 Task: Add Kuumba Made Black Coconut Fragrance Oil to the cart.
Action: Mouse moved to (313, 163)
Screenshot: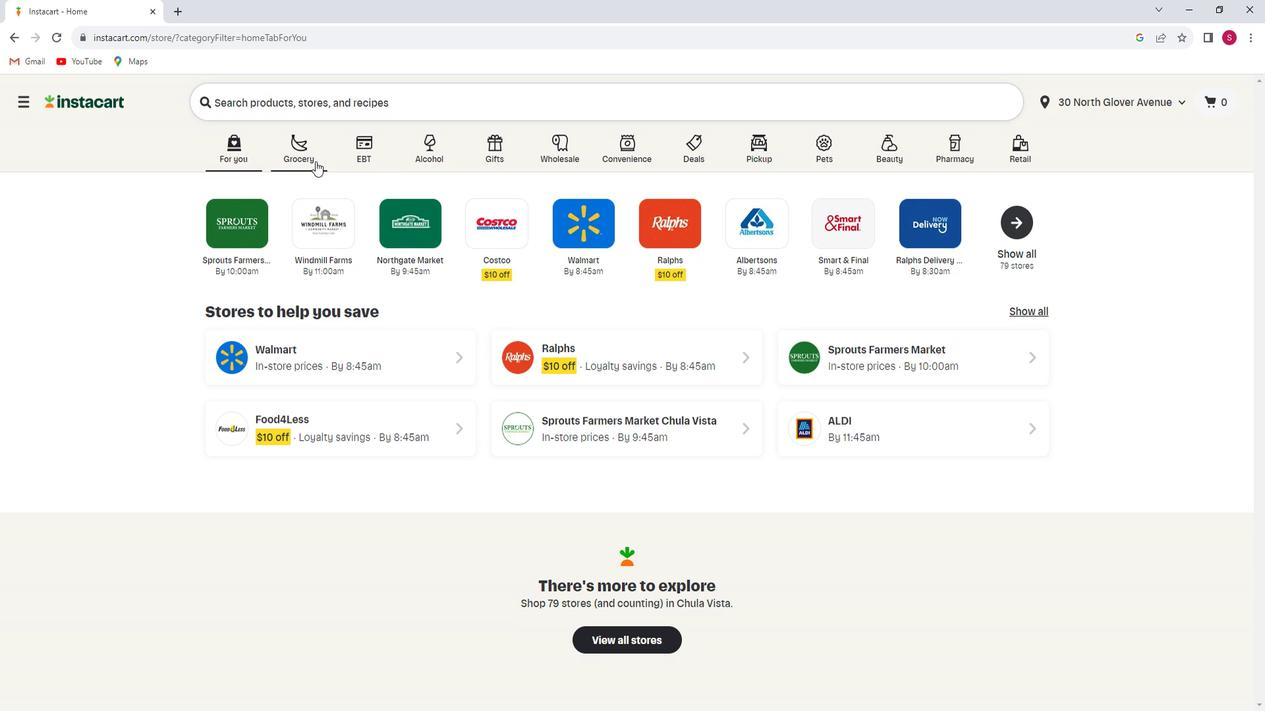 
Action: Mouse pressed left at (313, 163)
Screenshot: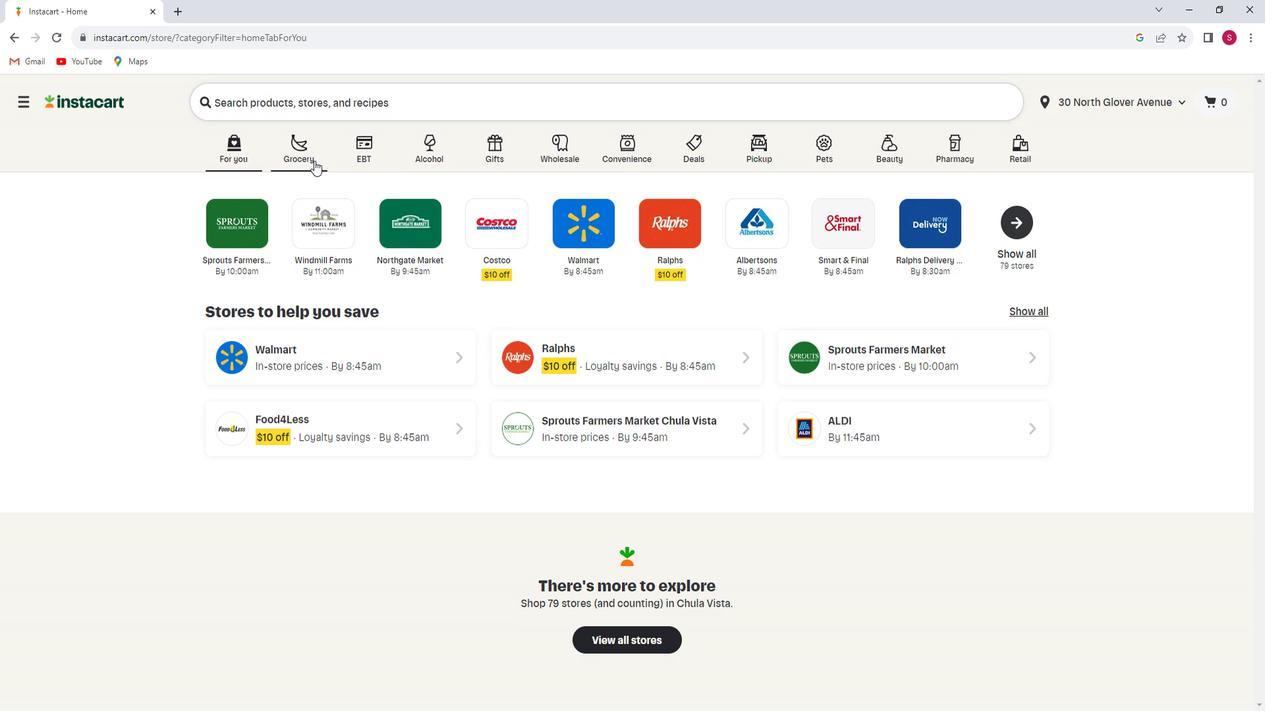 
Action: Mouse moved to (310, 411)
Screenshot: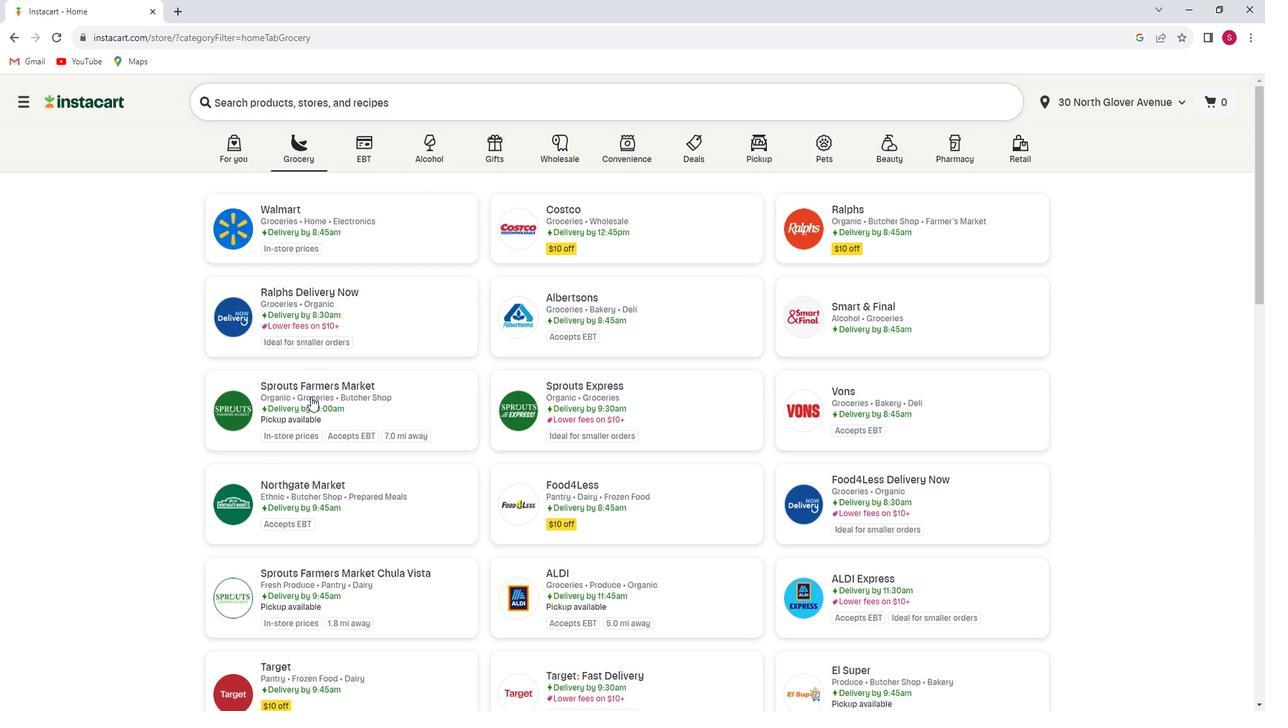 
Action: Mouse pressed left at (310, 411)
Screenshot: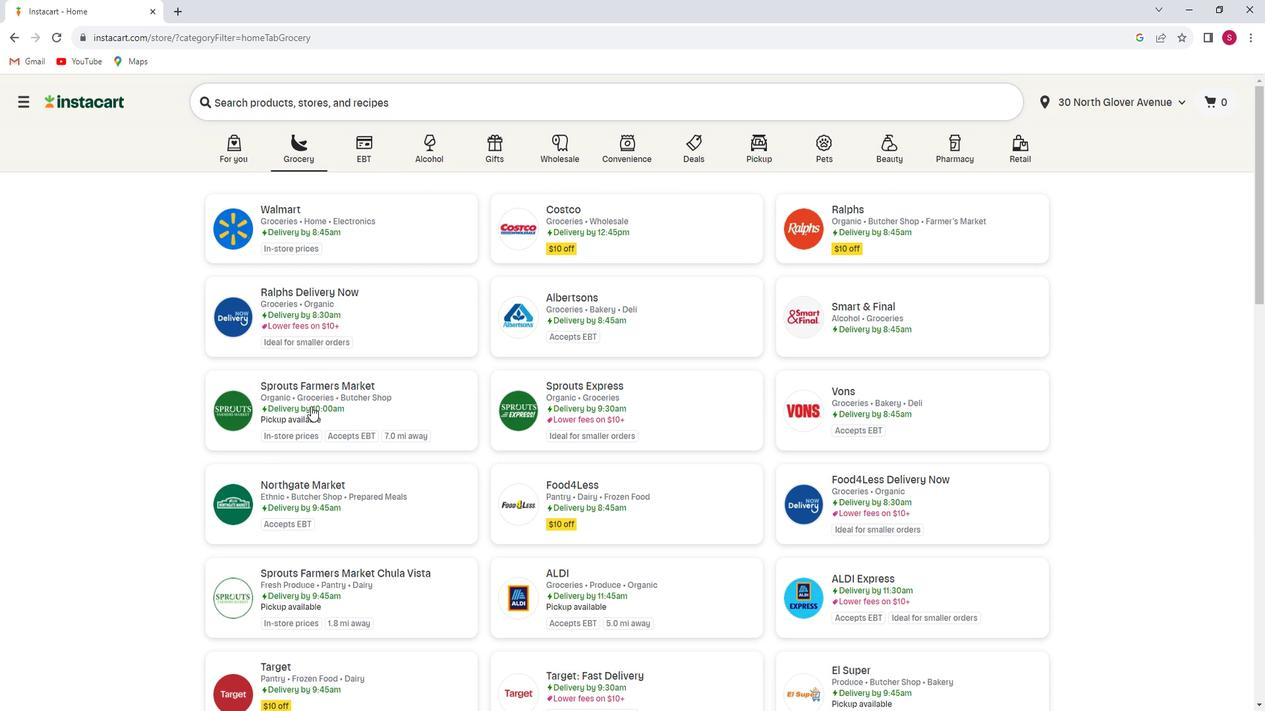 
Action: Mouse moved to (52, 444)
Screenshot: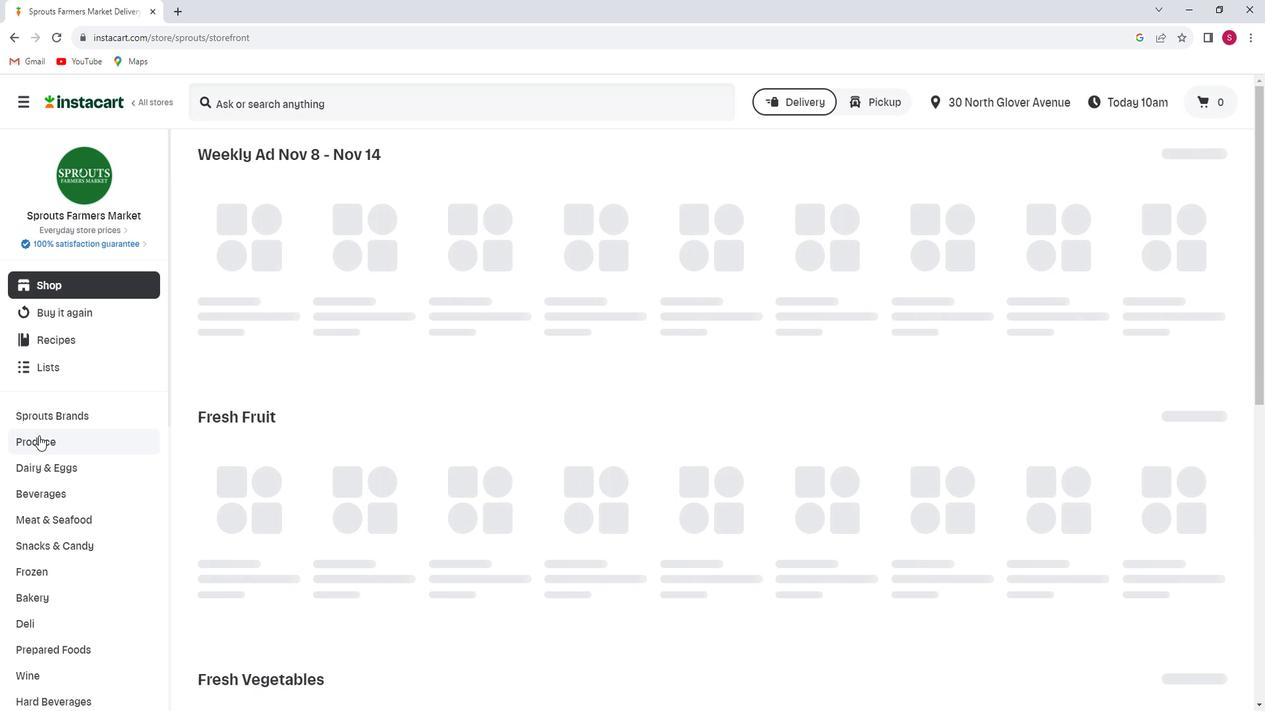
Action: Mouse scrolled (52, 443) with delta (0, 0)
Screenshot: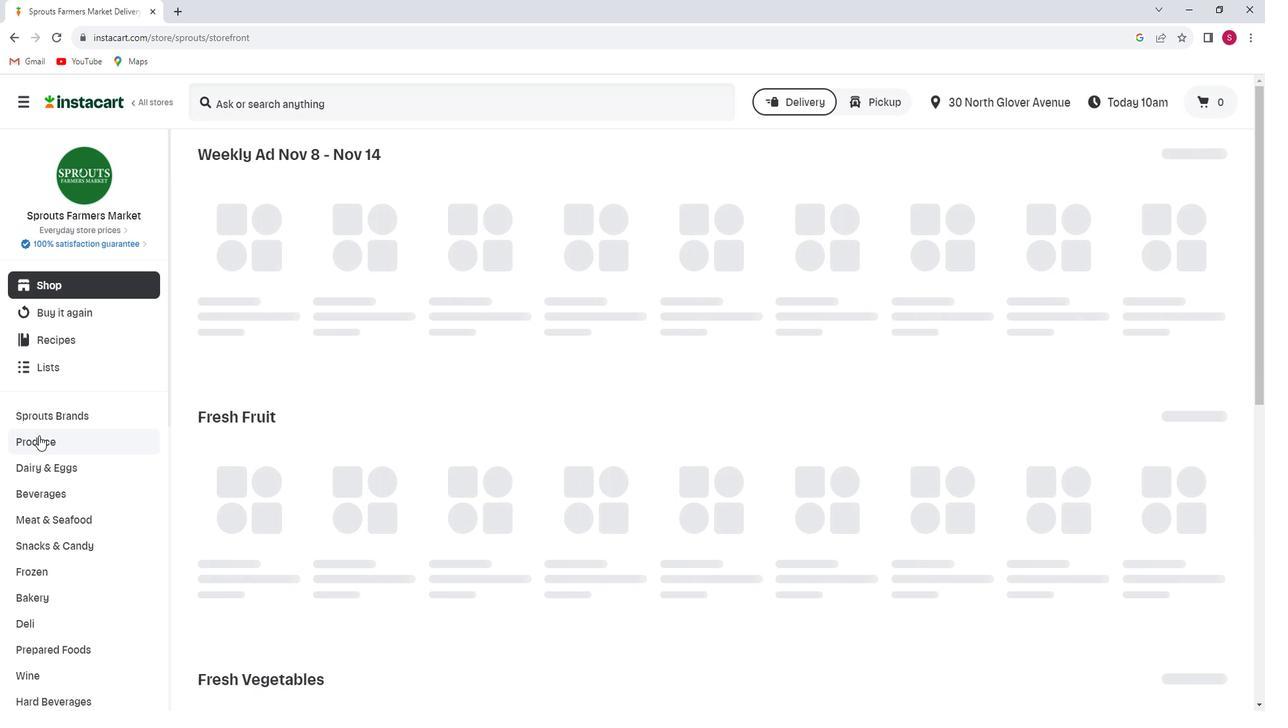 
Action: Mouse scrolled (52, 443) with delta (0, 0)
Screenshot: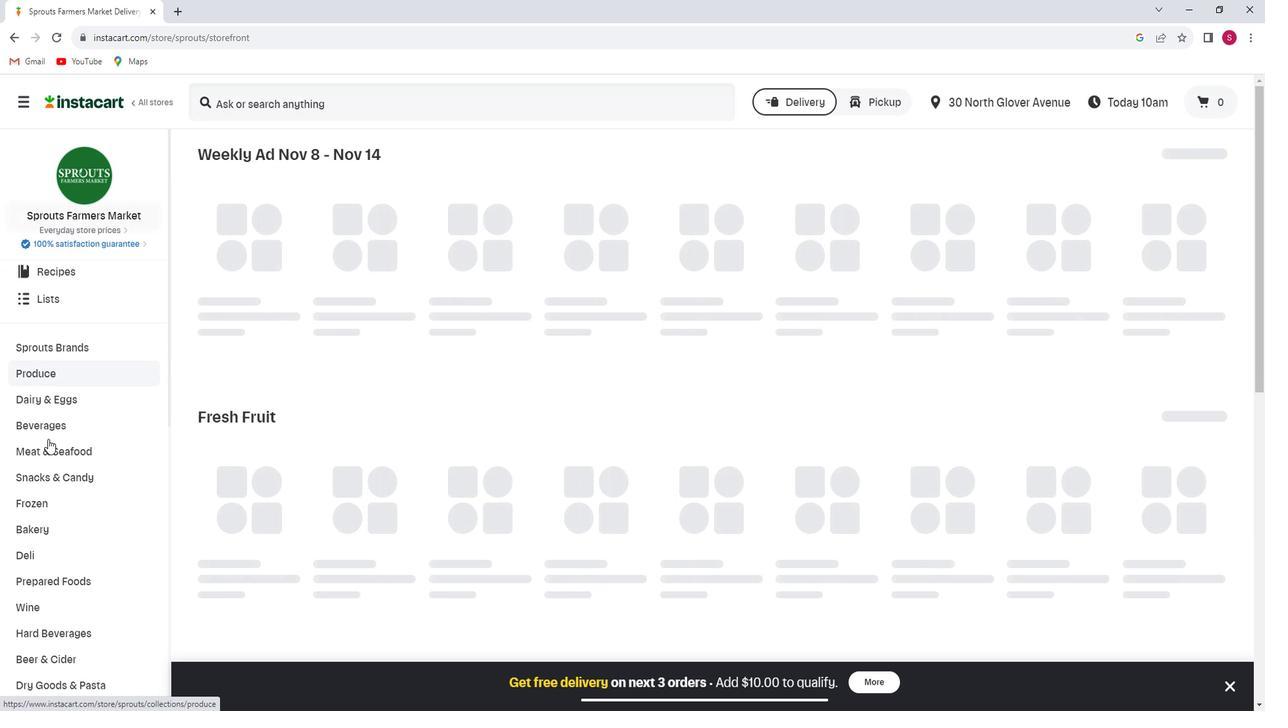 
Action: Mouse scrolled (52, 443) with delta (0, 0)
Screenshot: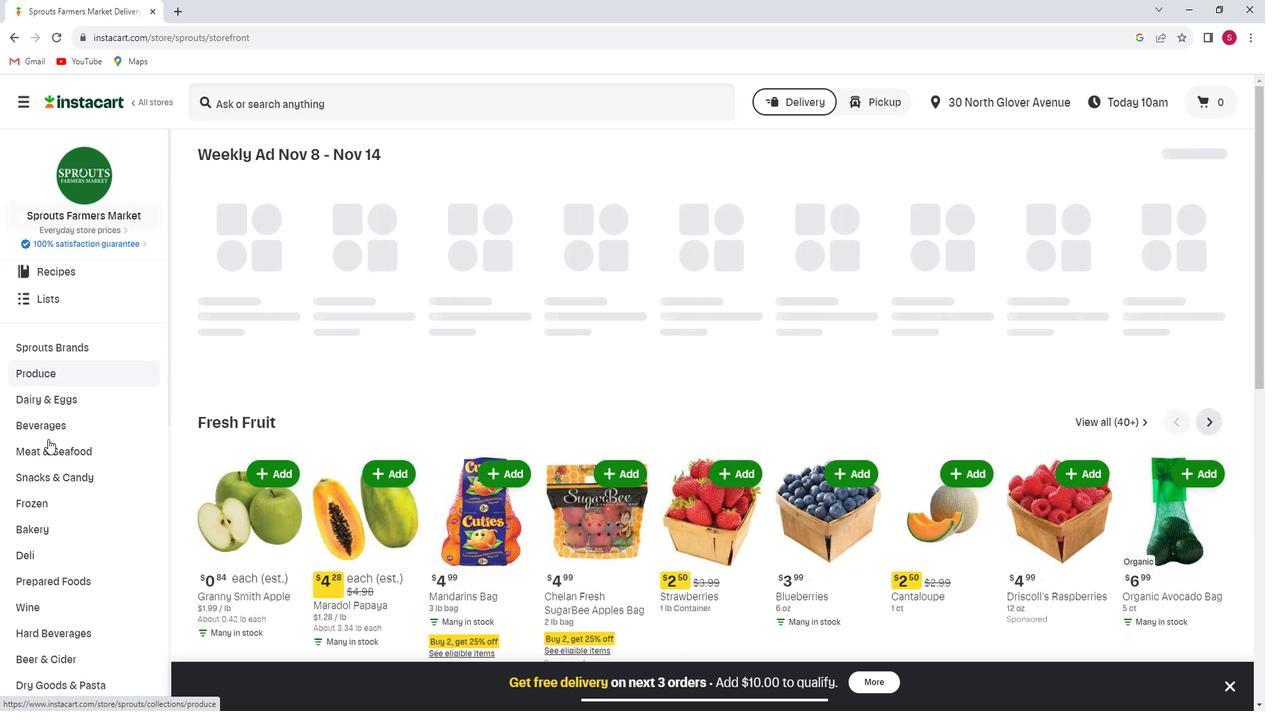 
Action: Mouse scrolled (52, 443) with delta (0, 0)
Screenshot: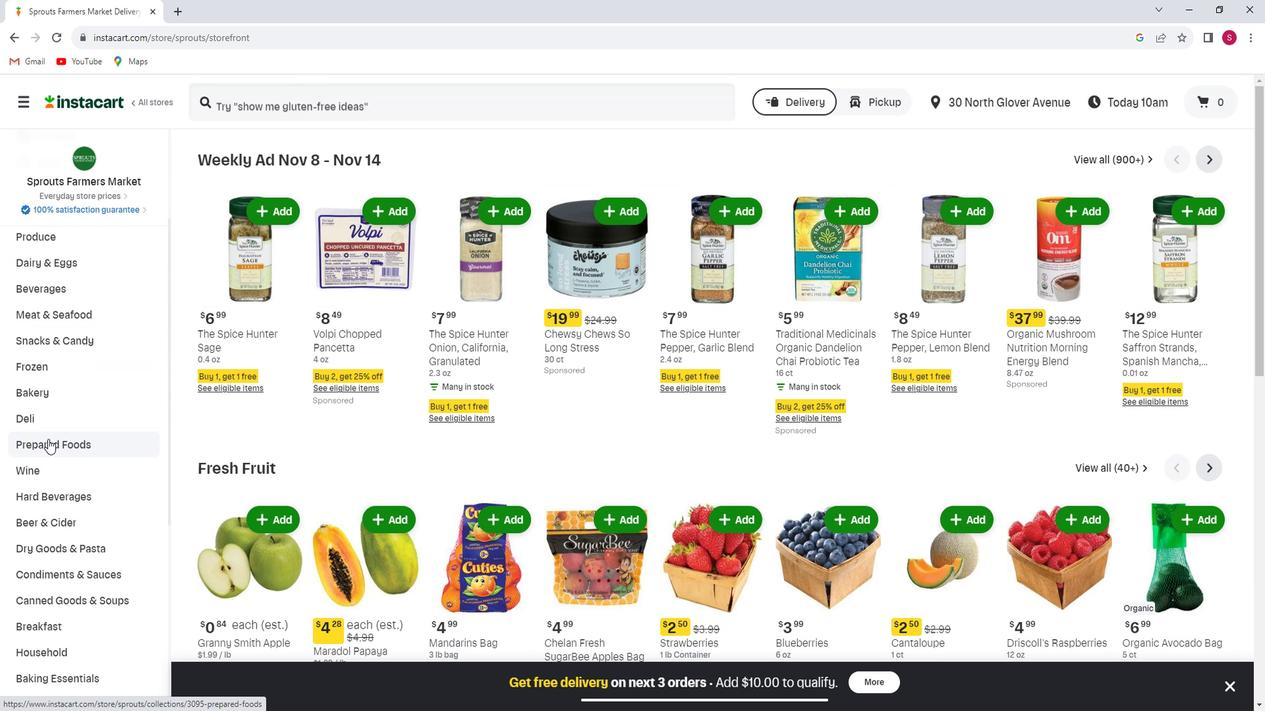 
Action: Mouse scrolled (52, 443) with delta (0, 0)
Screenshot: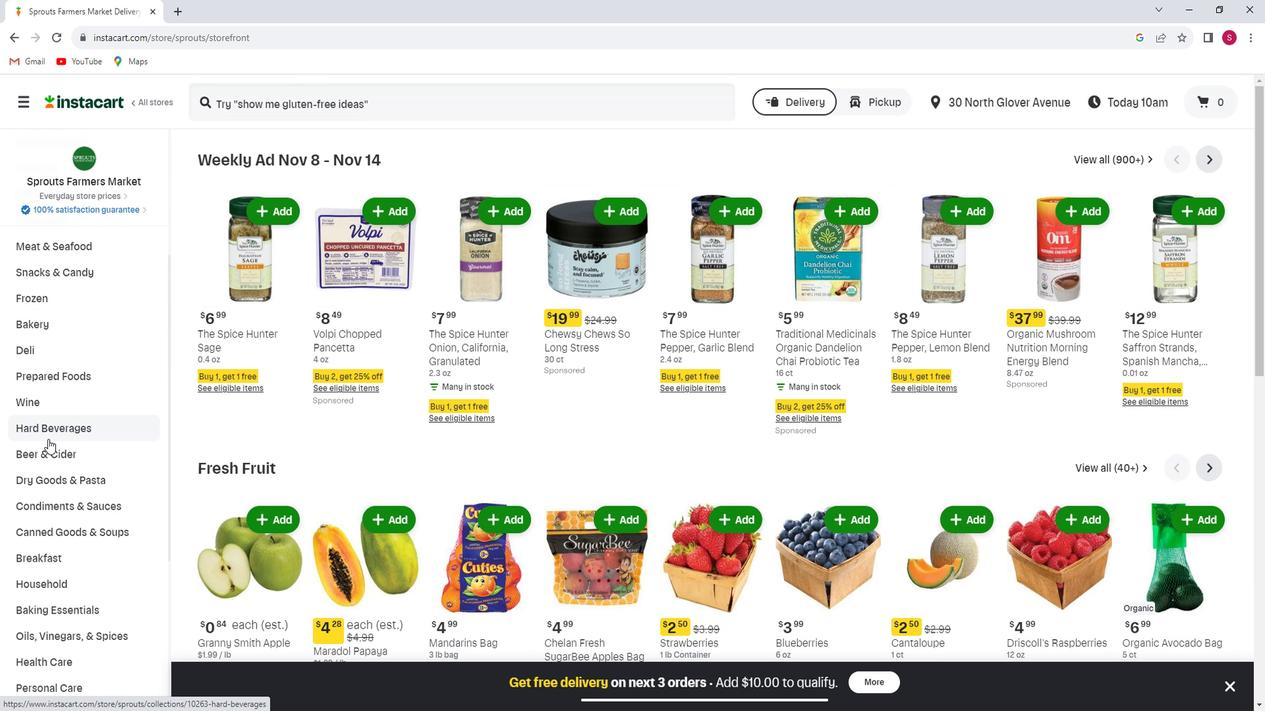 
Action: Mouse scrolled (52, 443) with delta (0, 0)
Screenshot: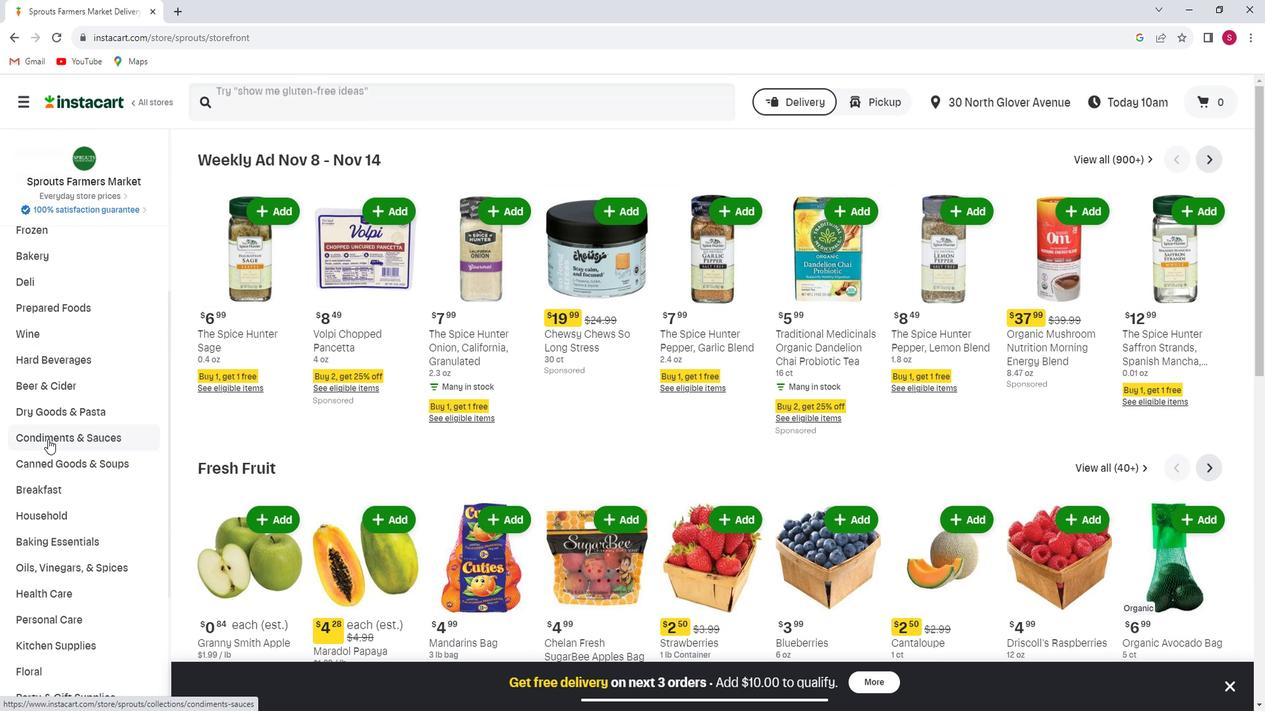 
Action: Mouse moved to (59, 454)
Screenshot: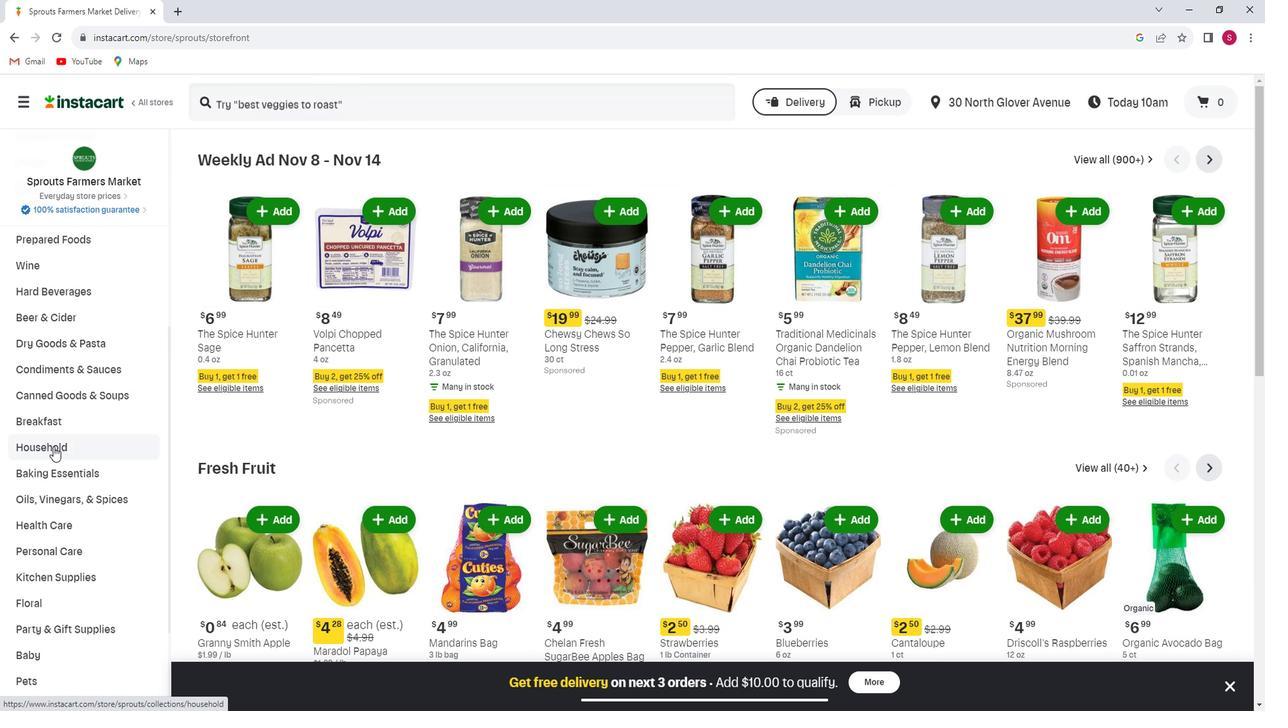 
Action: Mouse scrolled (59, 453) with delta (0, 0)
Screenshot: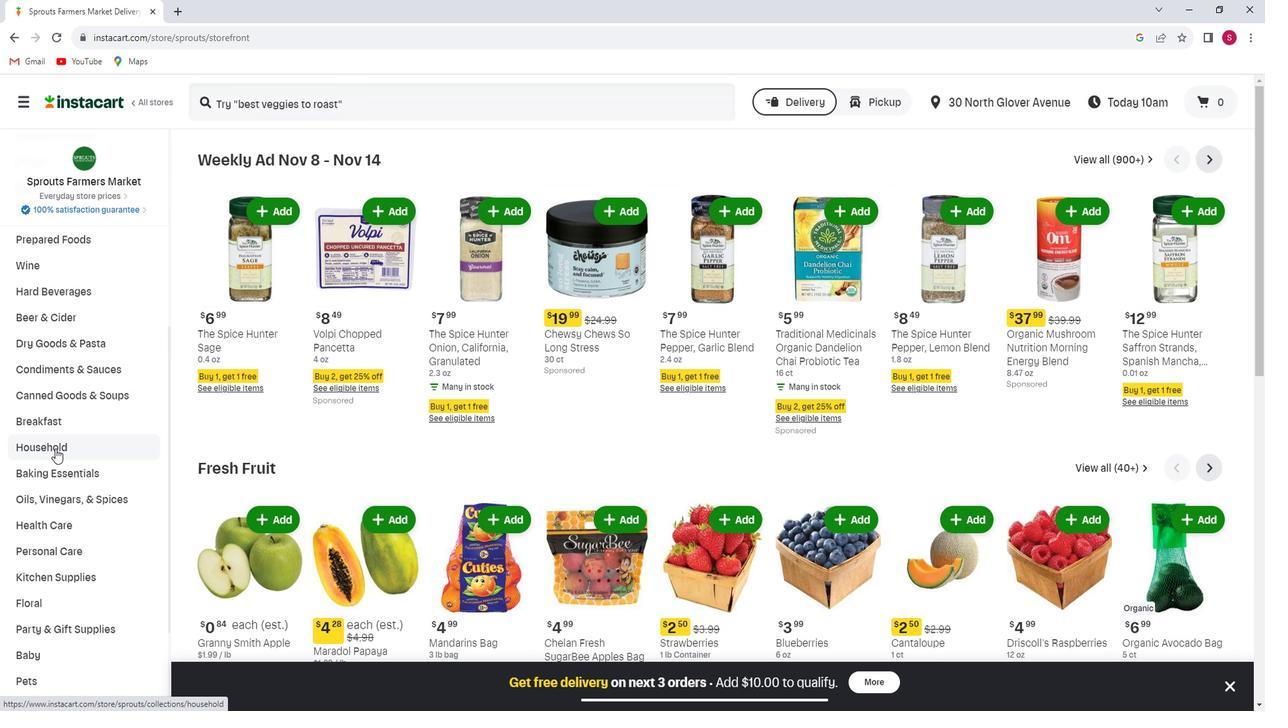 
Action: Mouse moved to (62, 477)
Screenshot: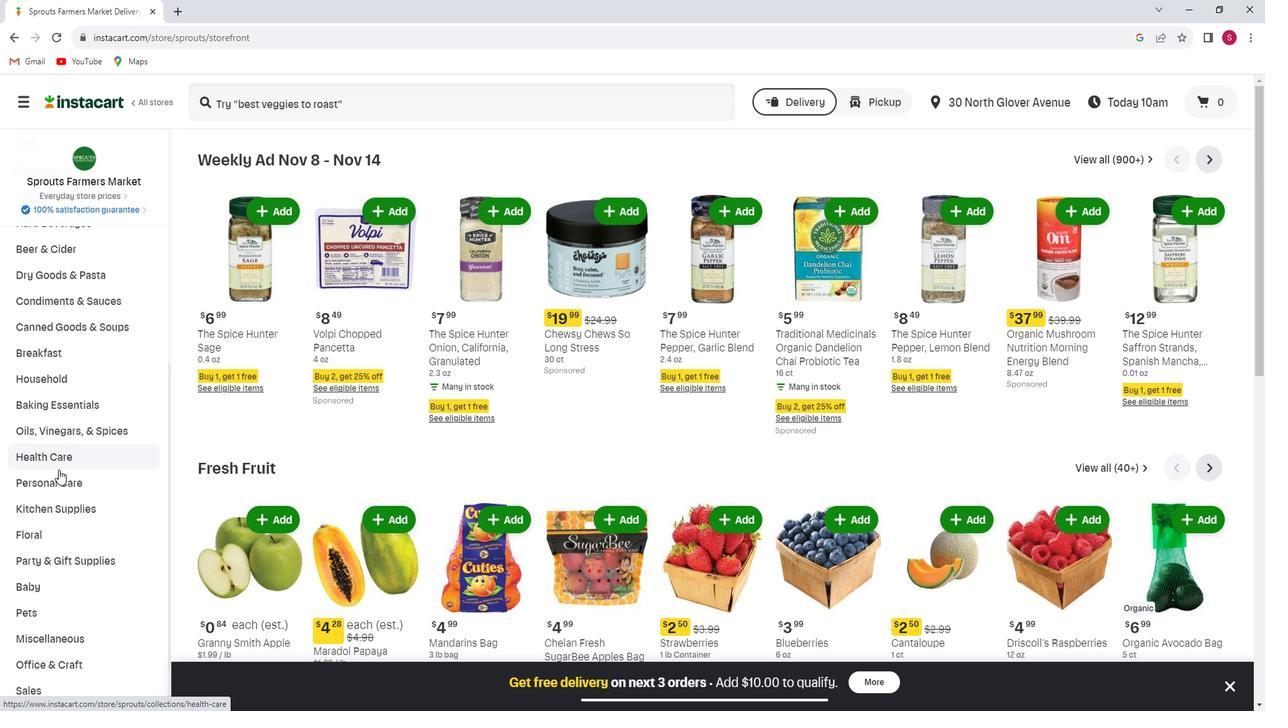 
Action: Mouse pressed left at (62, 477)
Screenshot: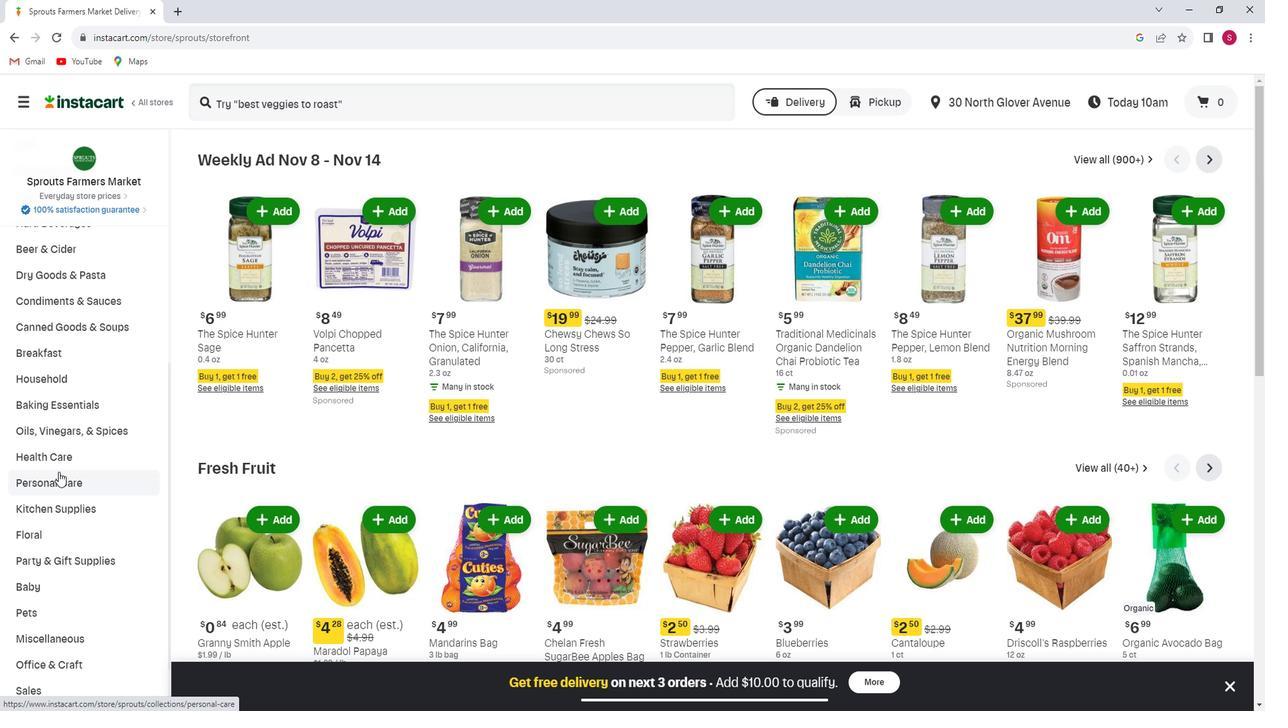 
Action: Mouse moved to (1132, 195)
Screenshot: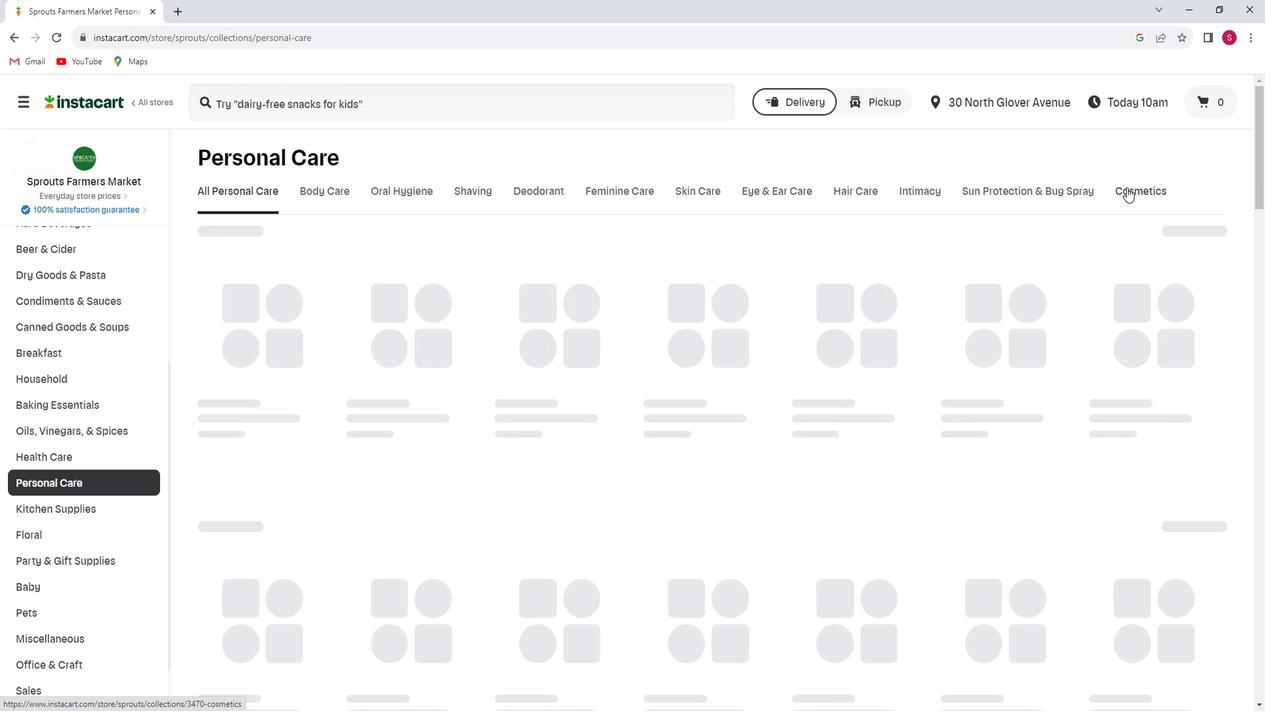 
Action: Mouse pressed left at (1132, 195)
Screenshot: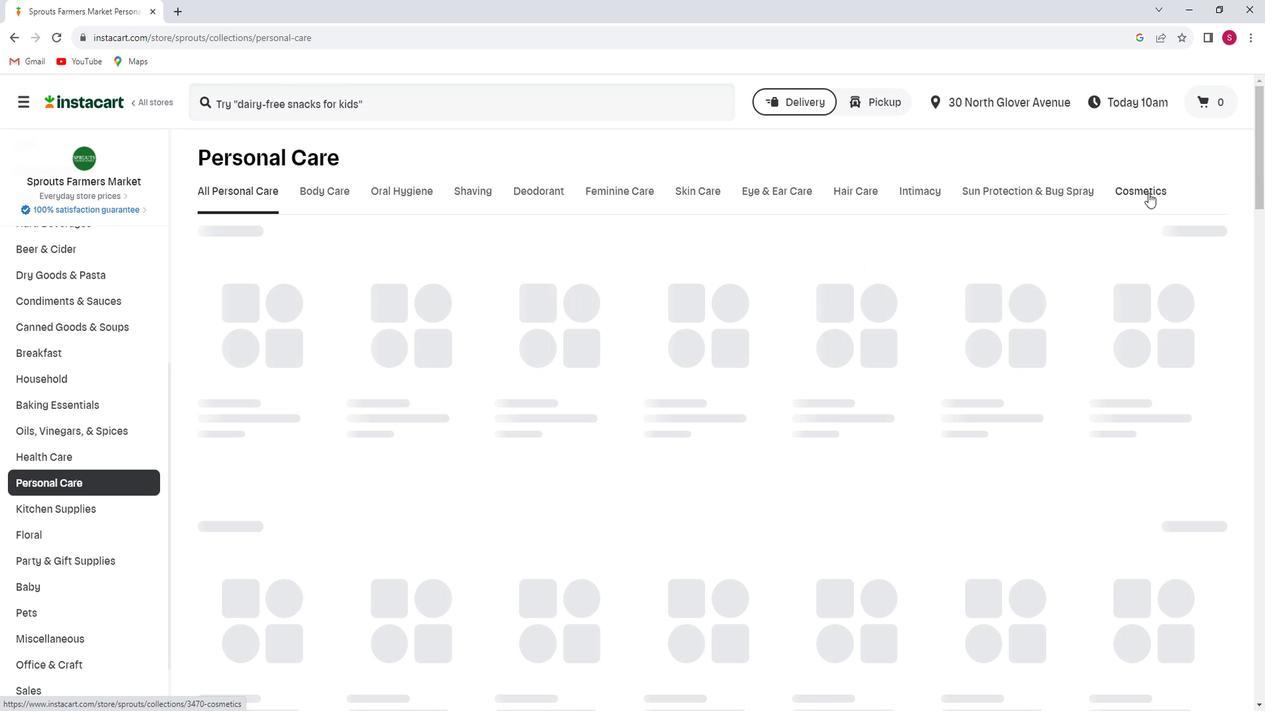 
Action: Mouse moved to (490, 260)
Screenshot: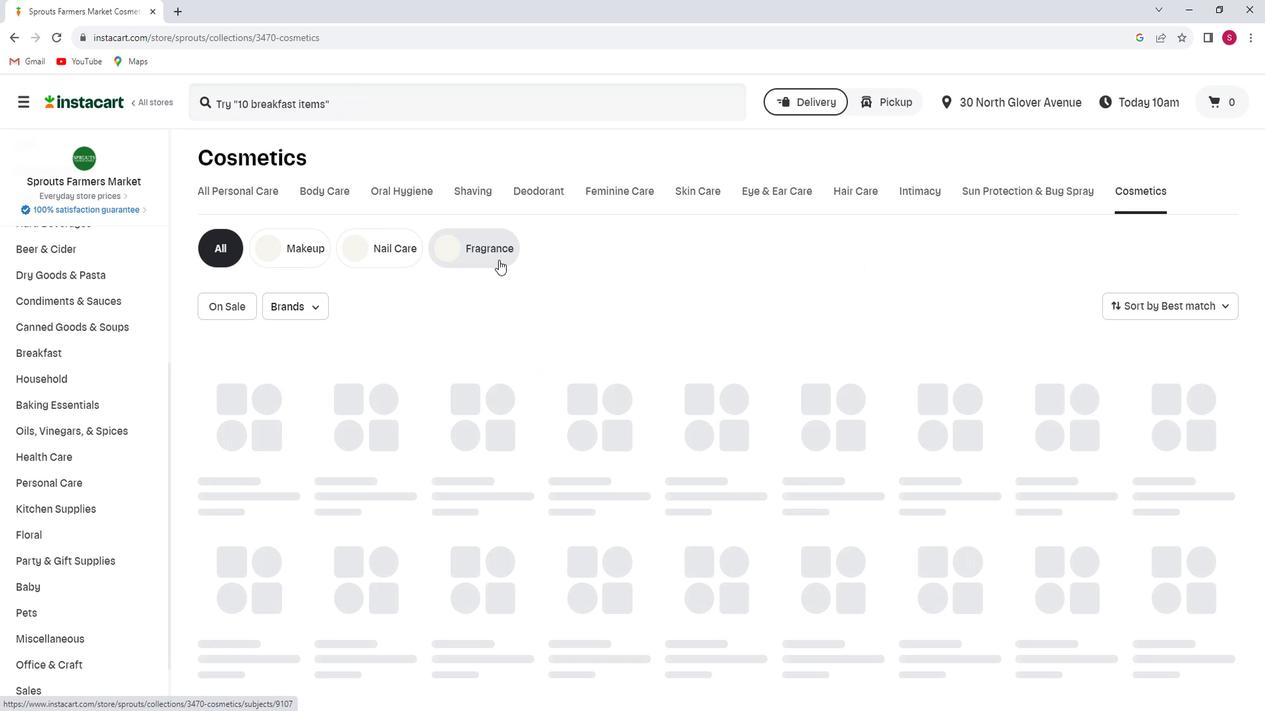 
Action: Mouse pressed left at (490, 260)
Screenshot: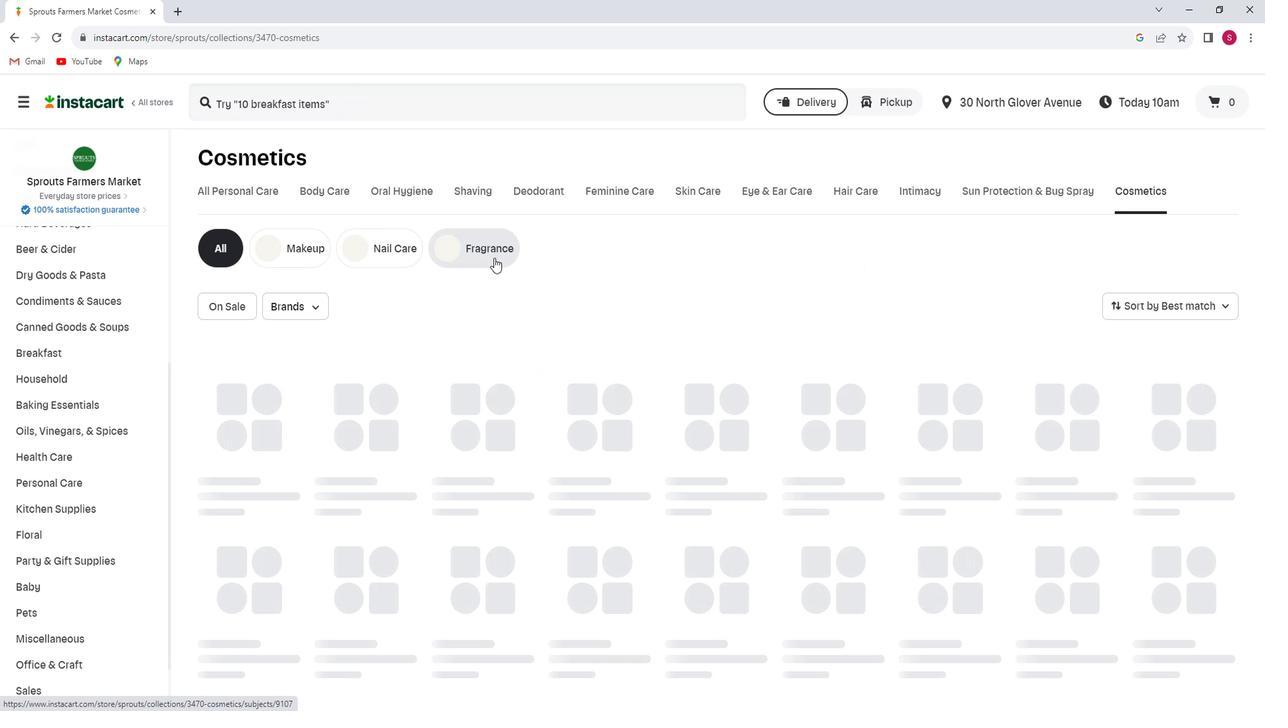 
Action: Mouse moved to (421, 106)
Screenshot: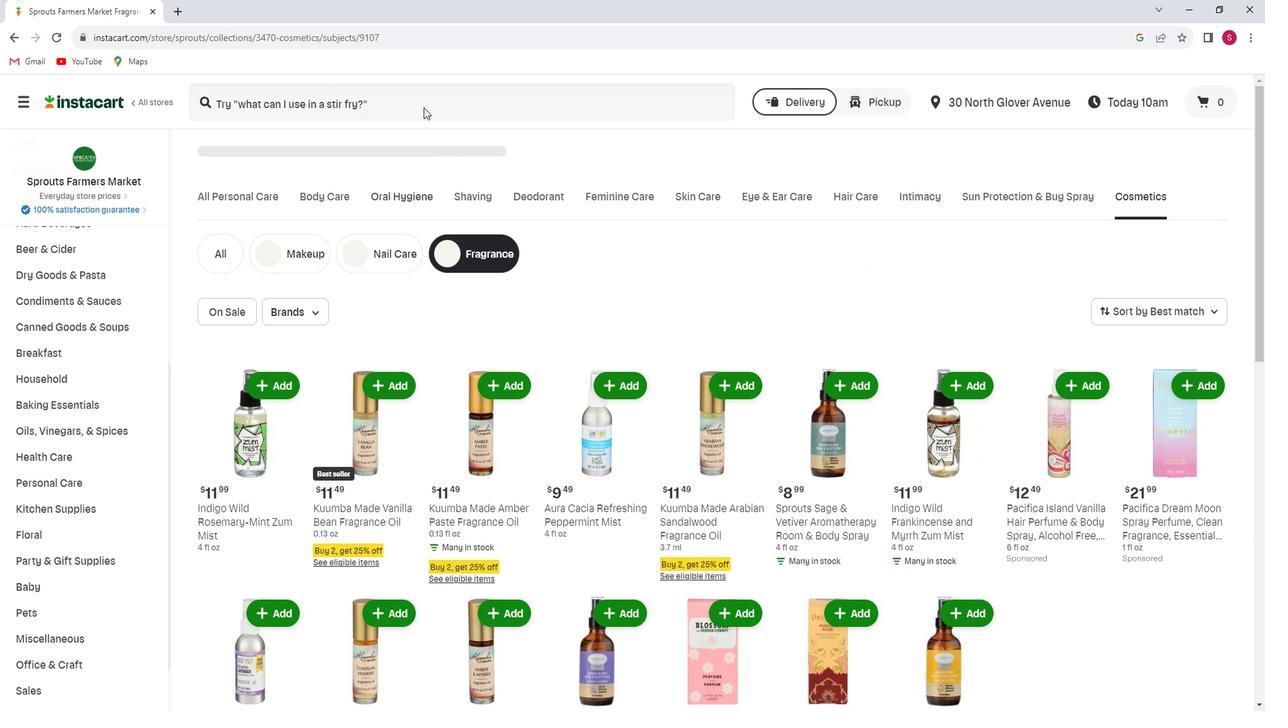 
Action: Mouse pressed left at (421, 106)
Screenshot: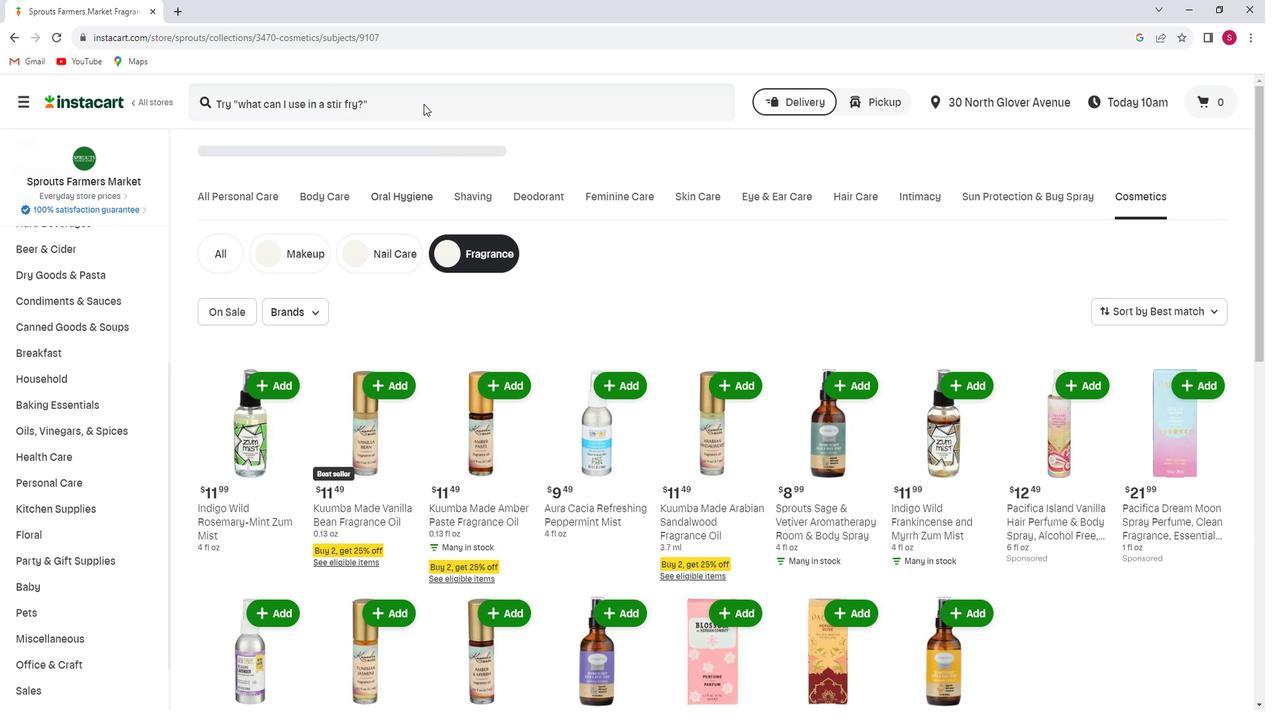 
Action: Key pressed <Key.shift_r>Kuumba<Key.space><Key.shift_r>Made<Key.space><Key.shift>Black<Key.space><Key.shift><Key.shift><Key.shift><Key.shift><Key.shift><Key.shift><Key.shift><Key.shift><Key.shift><Key.shift>Coconut<Key.space><Key.shift>Fragrance<Key.space><Key.shift_r><Key.shift_r><Key.shift_r><Key.shift_r>Oil<Key.enter>
Screenshot: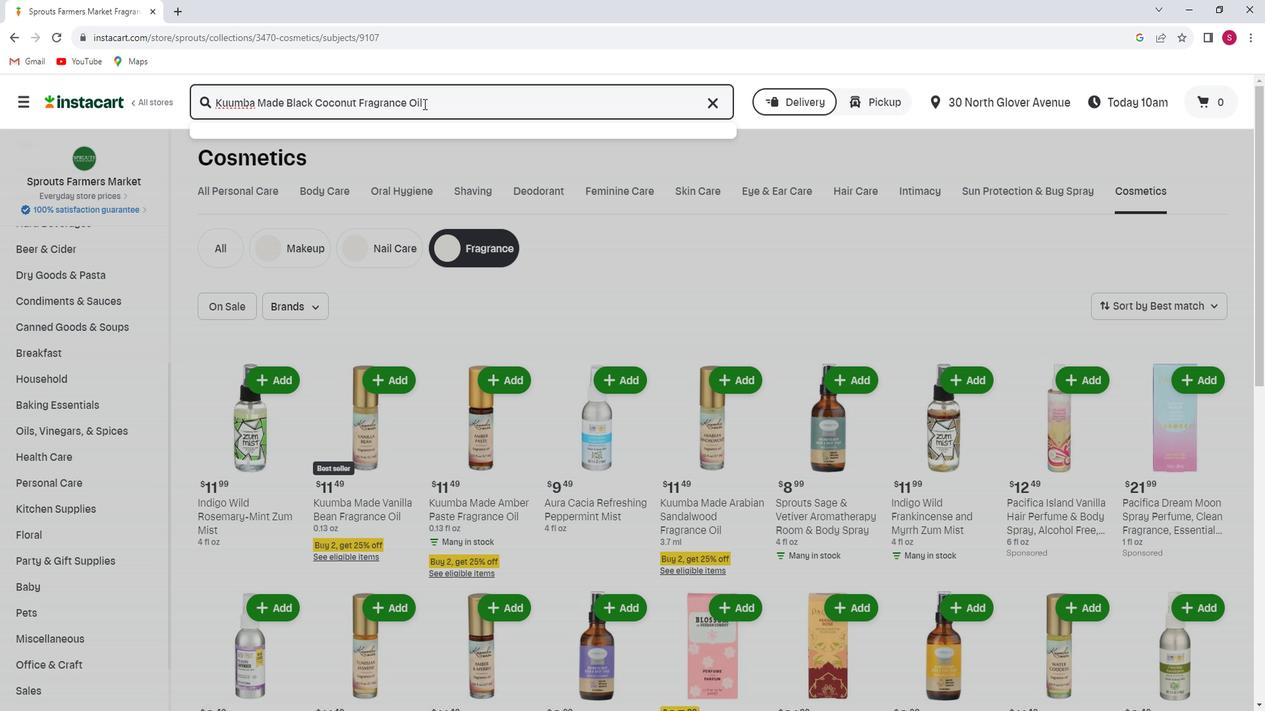 
Action: Mouse moved to (566, 317)
Screenshot: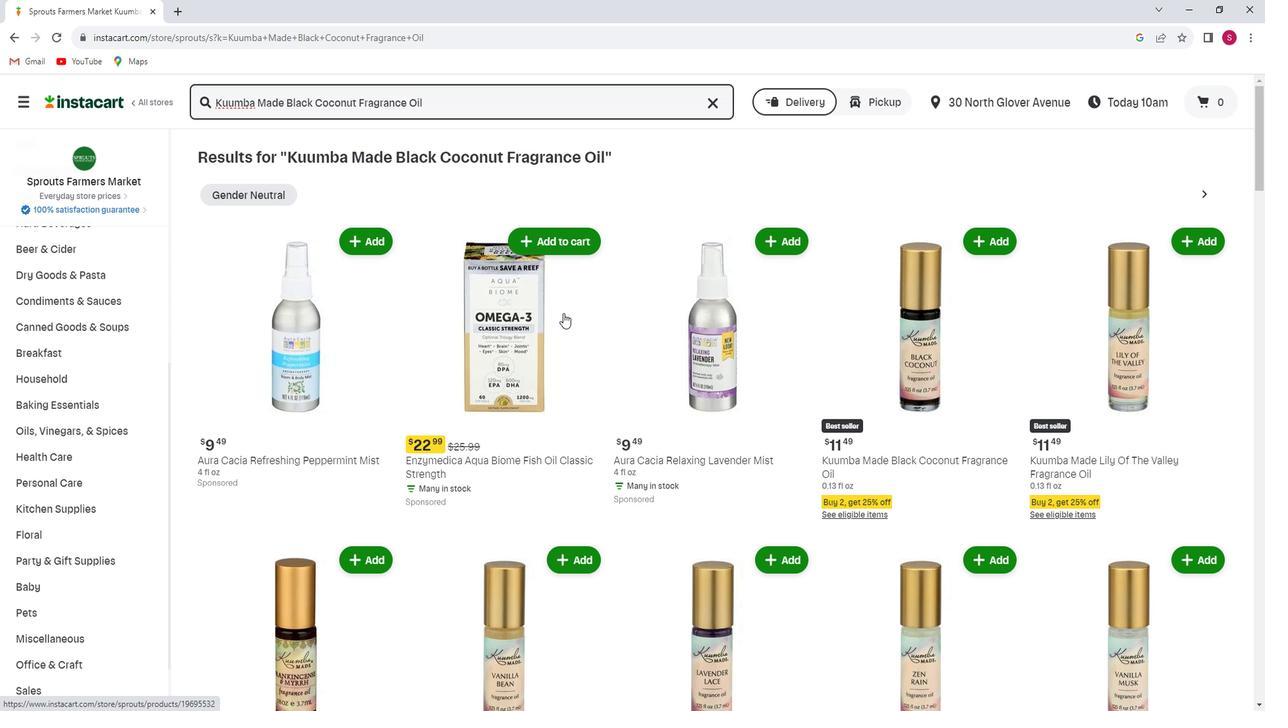 
Action: Mouse scrolled (566, 316) with delta (0, 0)
Screenshot: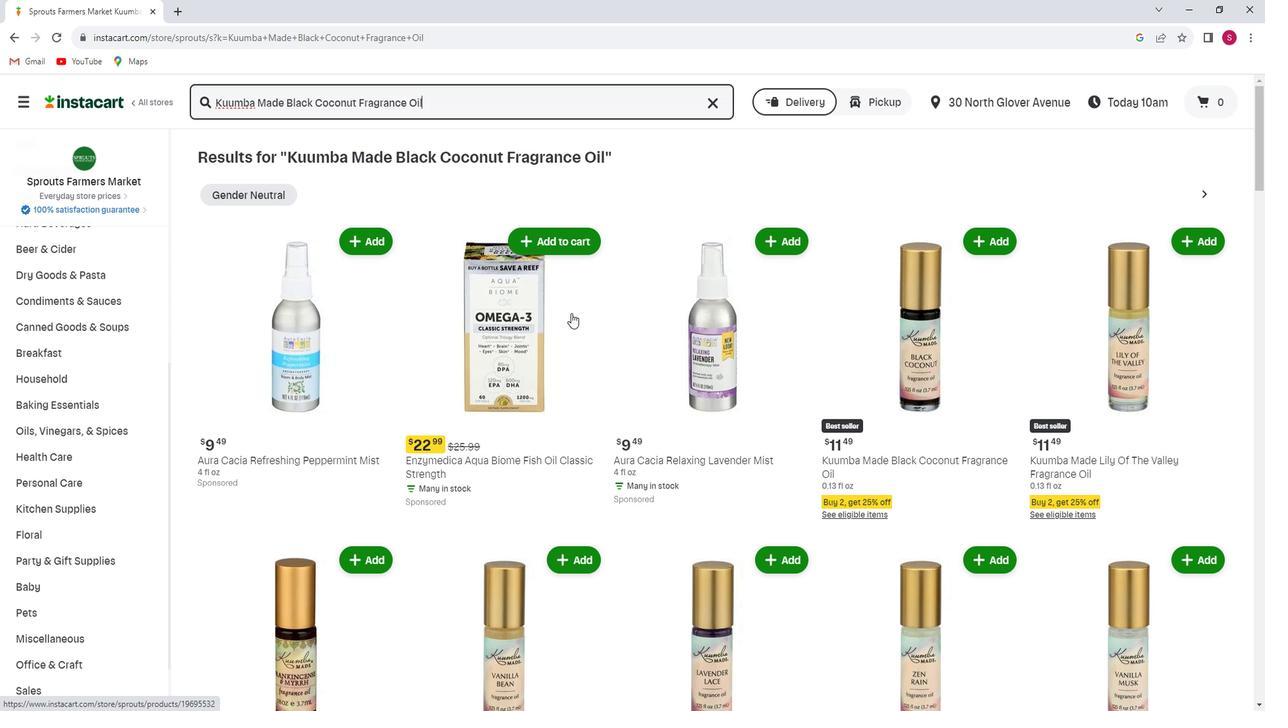 
Action: Mouse moved to (974, 175)
Screenshot: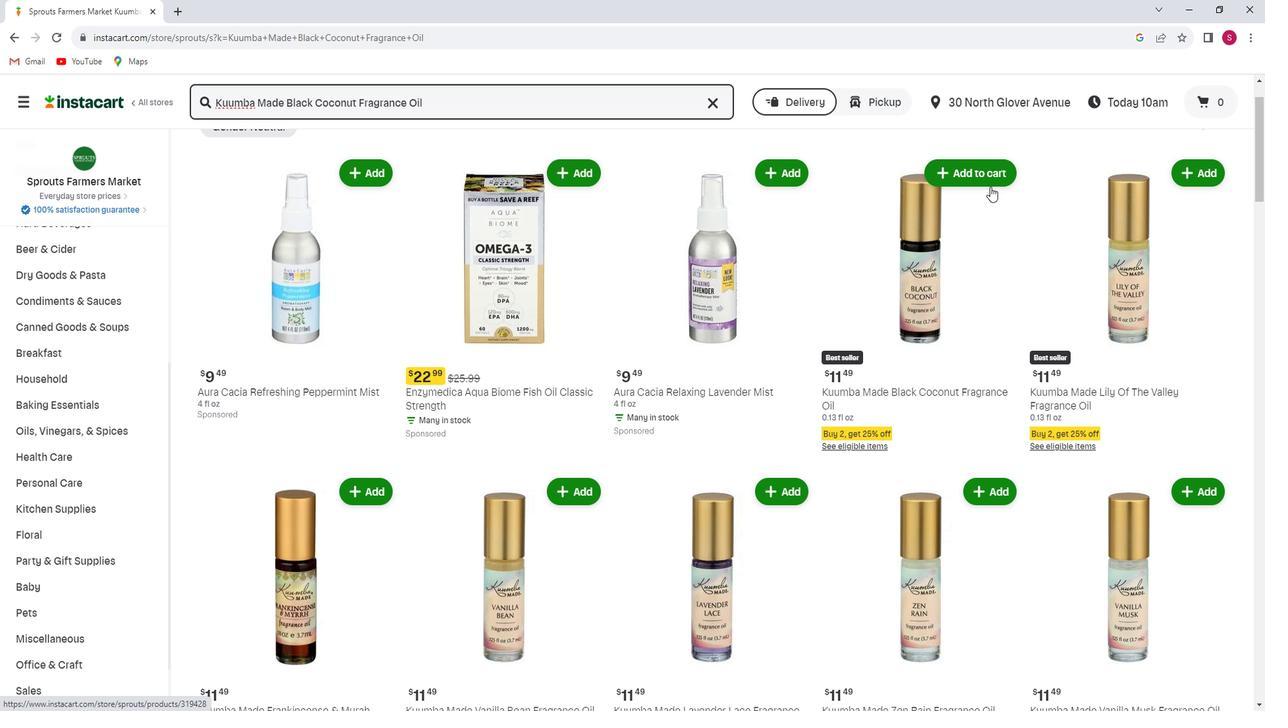 
Action: Mouse pressed left at (974, 175)
Screenshot: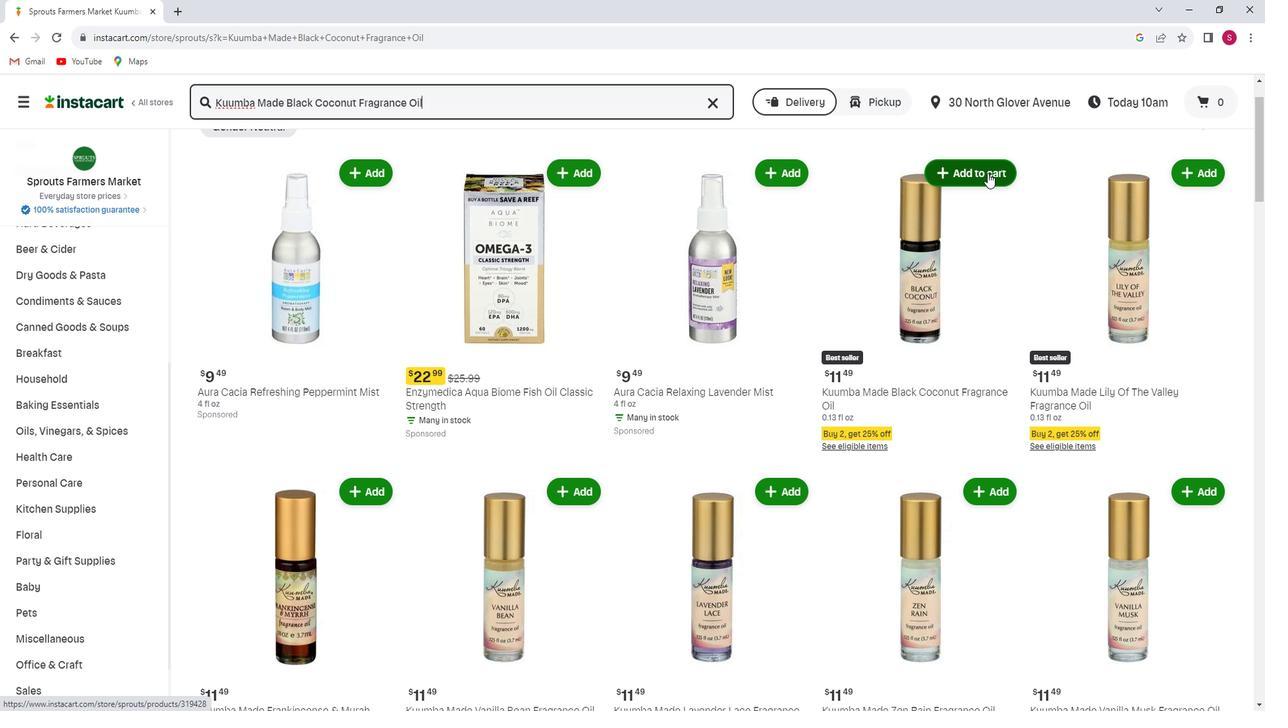 
Action: Mouse moved to (977, 258)
Screenshot: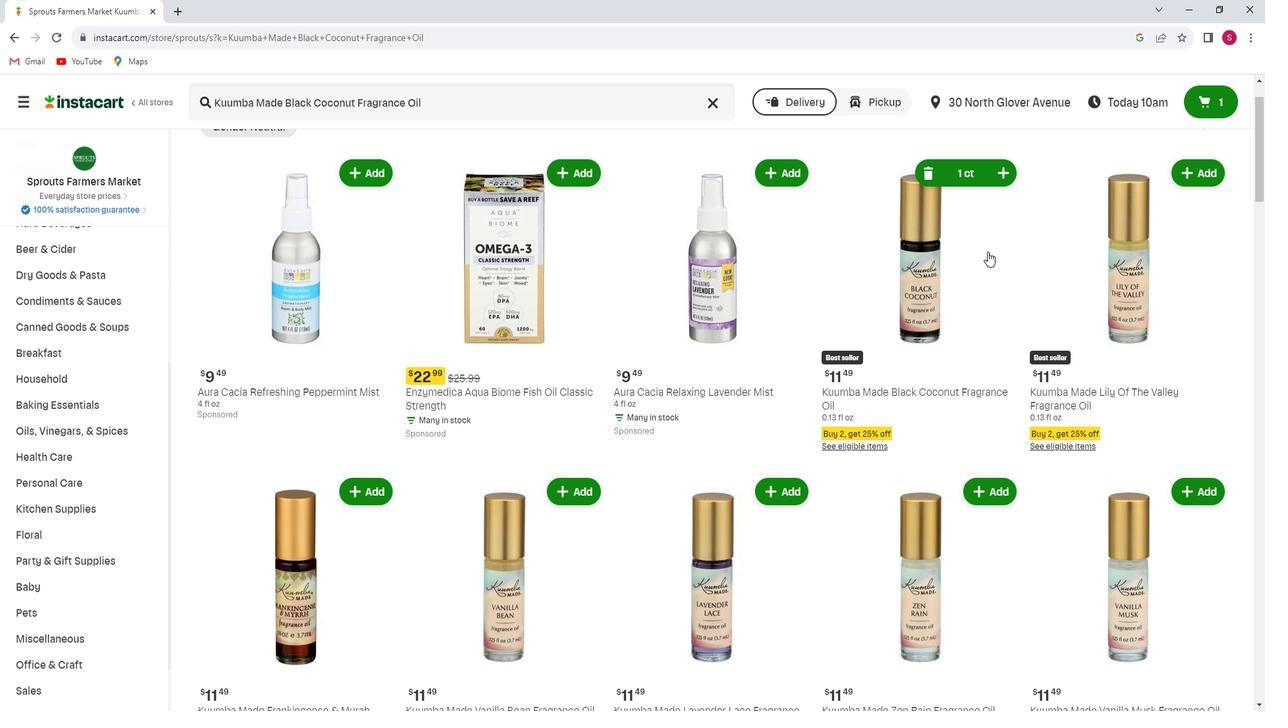 
